 Task: Search for 'MSOL0061' in emails and organize tasks by priority.
Action: Mouse moved to (18, 160)
Screenshot: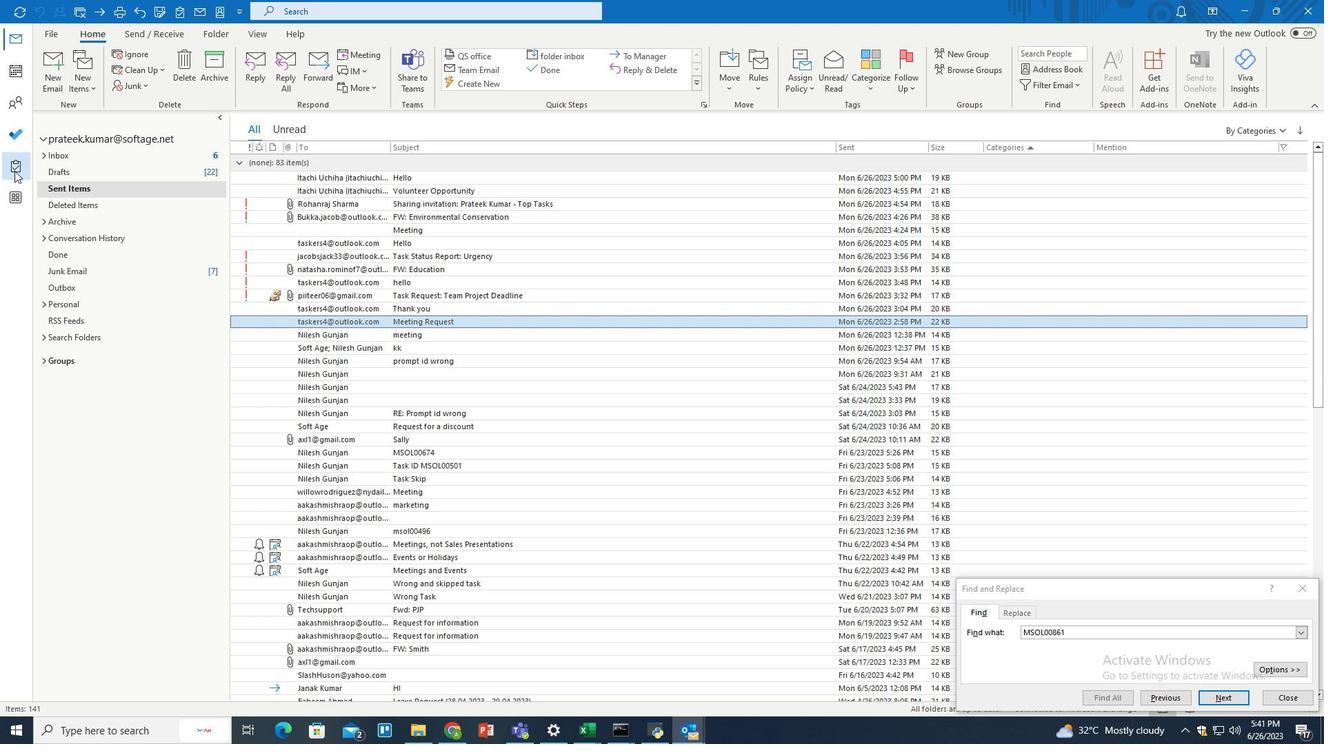 
Action: Mouse pressed left at (18, 160)
Screenshot: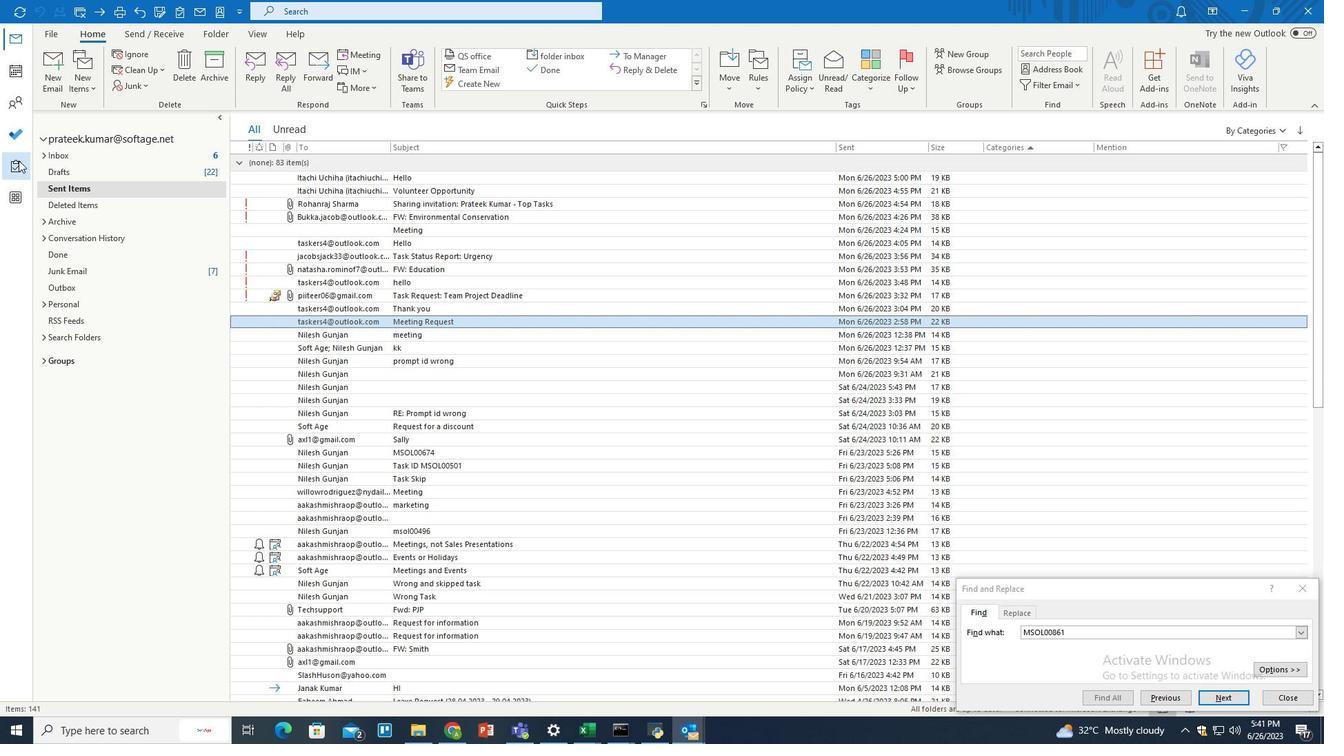 
Action: Mouse moved to (262, 36)
Screenshot: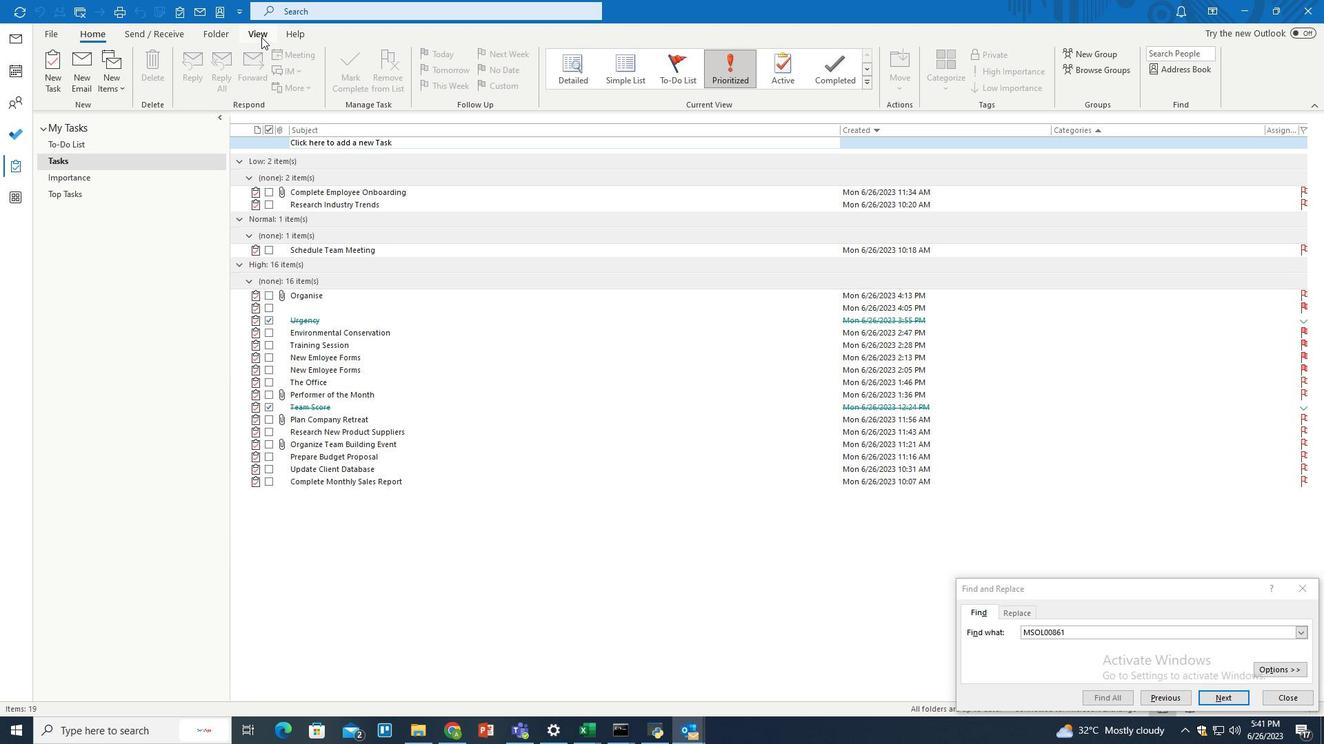 
Action: Mouse pressed left at (262, 36)
Screenshot: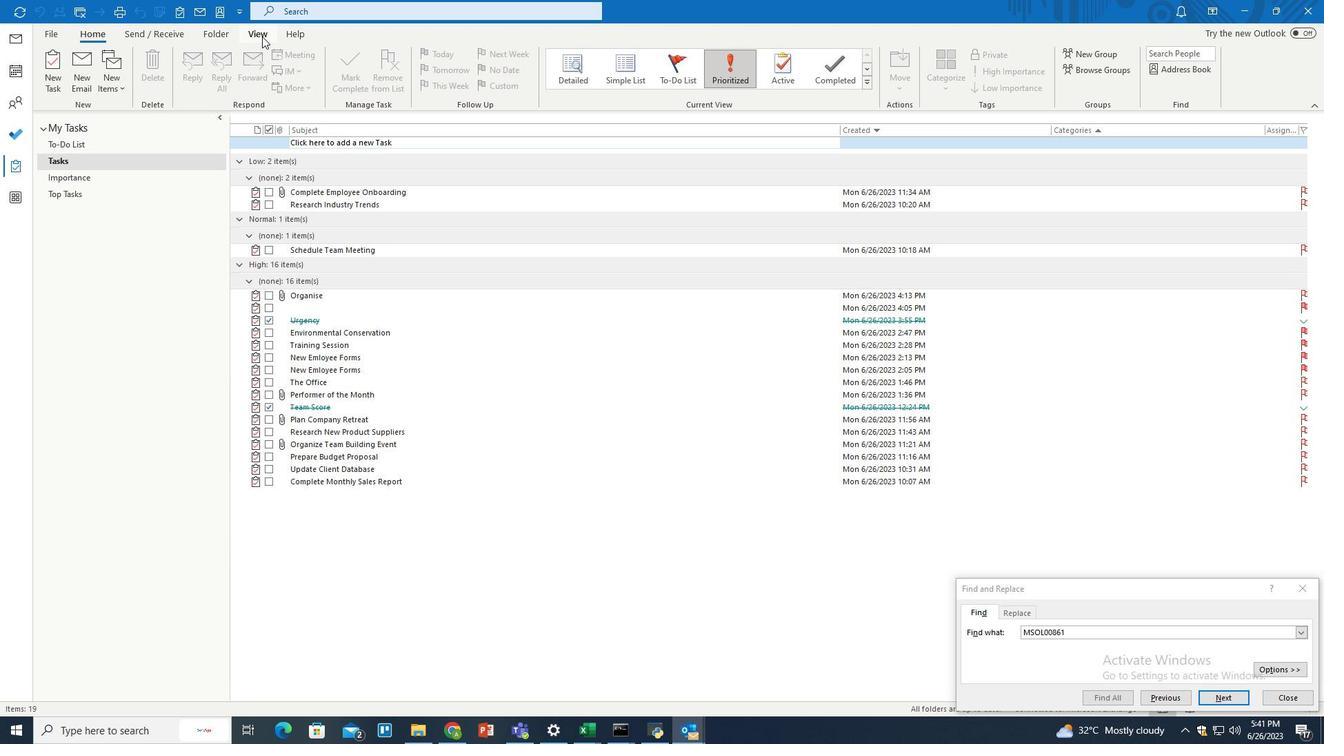 
Action: Mouse moved to (129, 82)
Screenshot: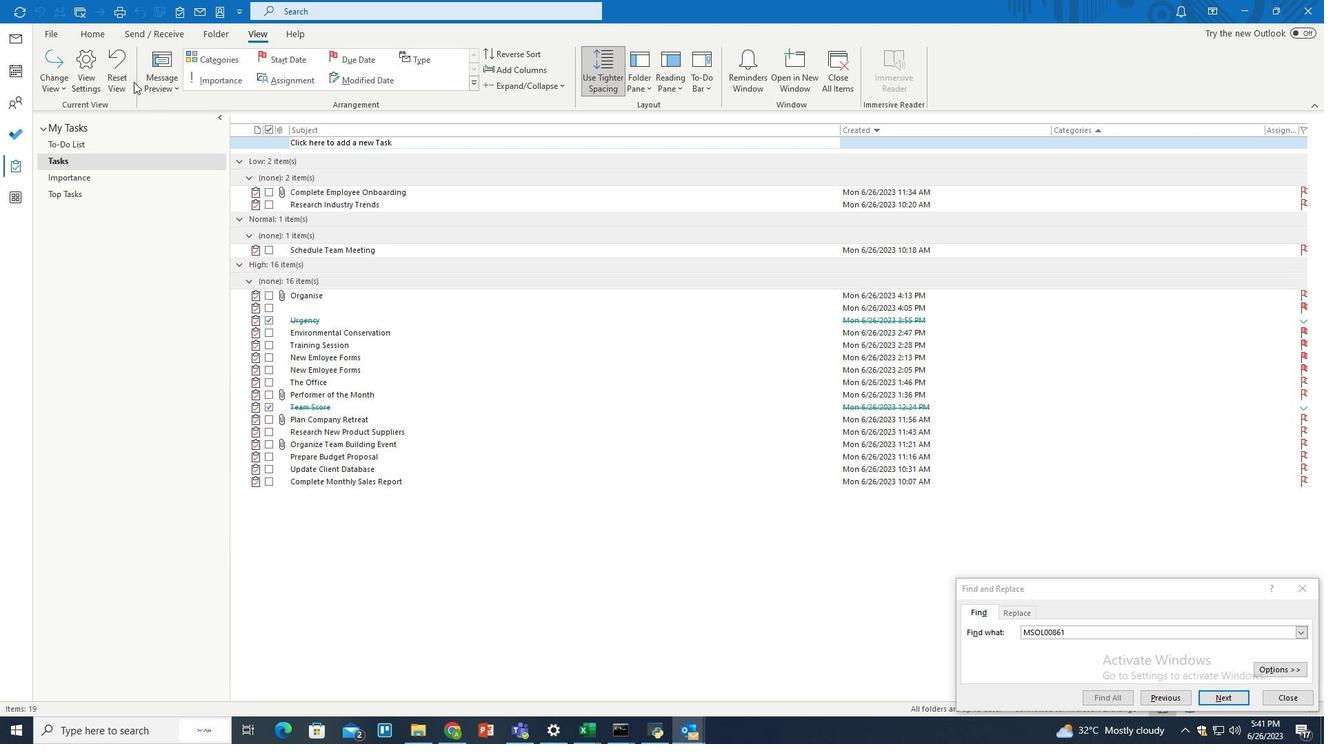 
Action: Mouse pressed left at (129, 82)
Screenshot: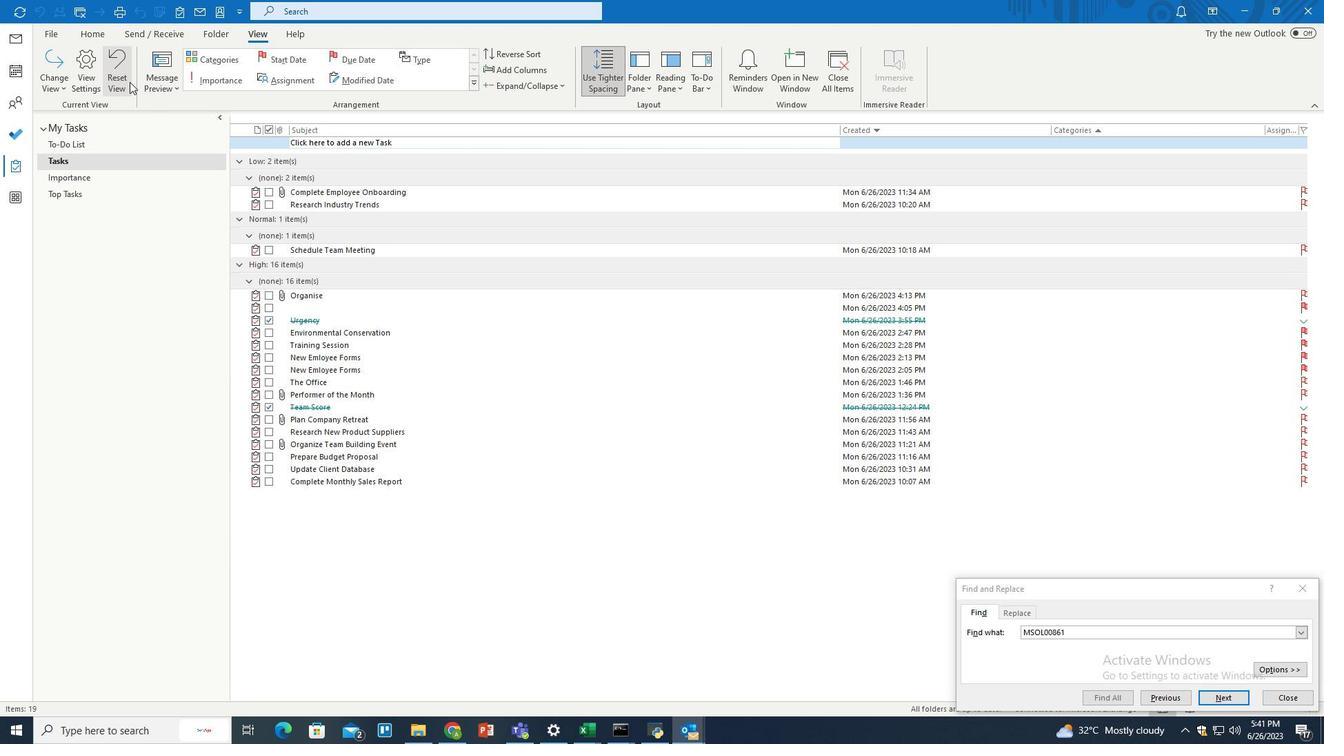 
Action: Mouse moved to (624, 402)
Screenshot: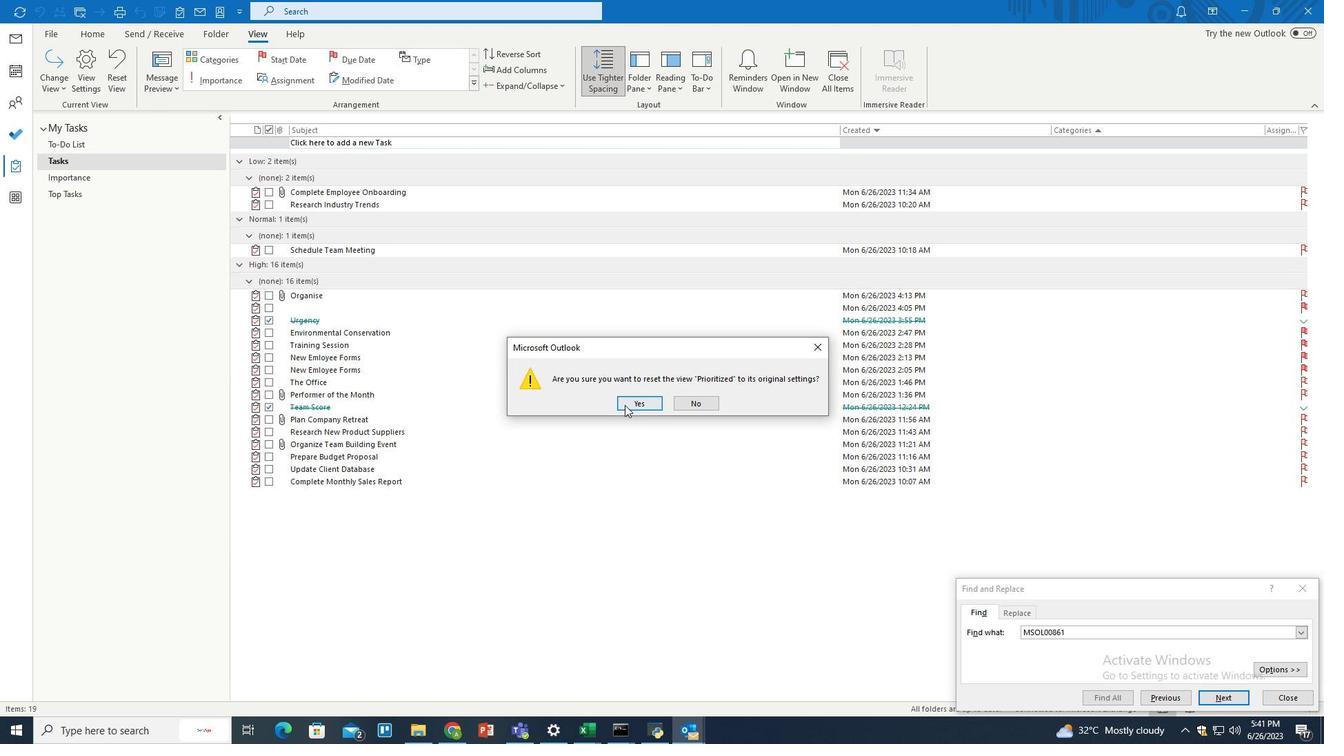 
Action: Mouse pressed left at (624, 402)
Screenshot: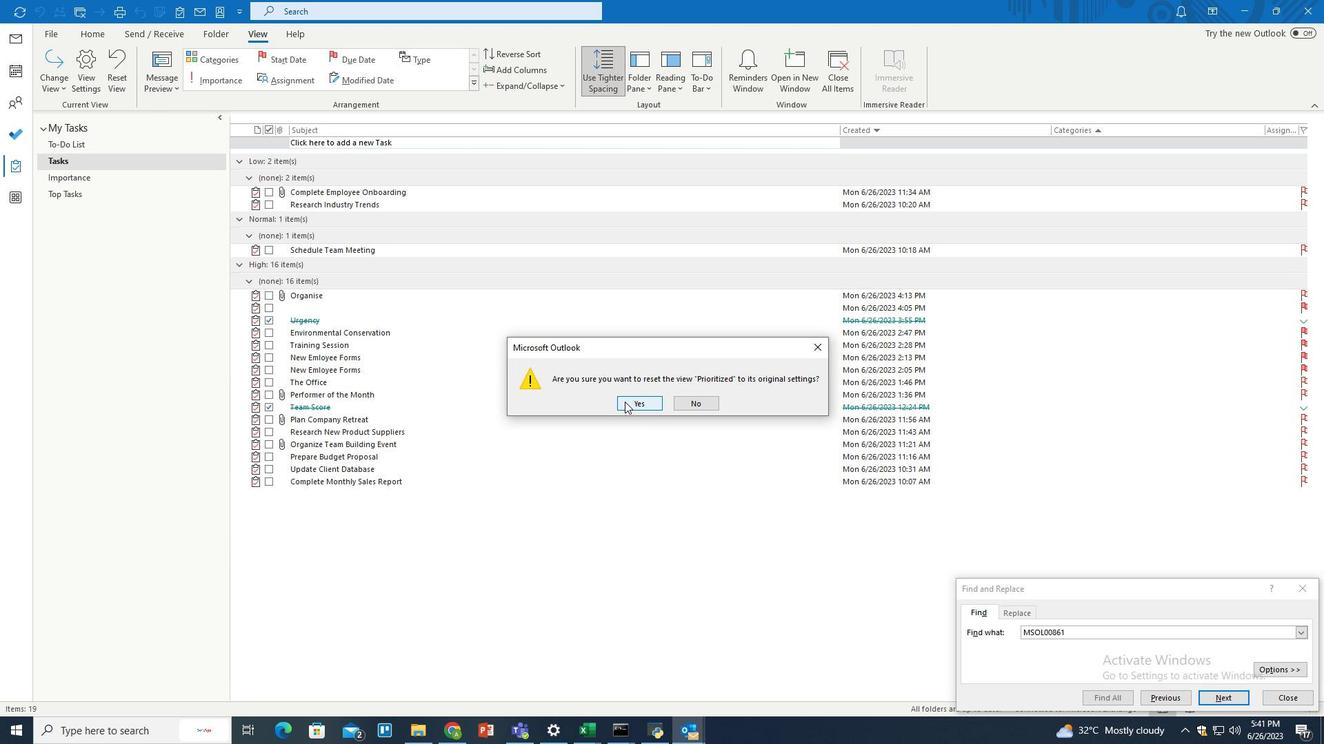 
